 Task: Book a 24-minute live chat session for immediate support, providing real-time assistance for account-related queries, product inquiries, or technical assistance.
Action: Mouse moved to (119, 177)
Screenshot: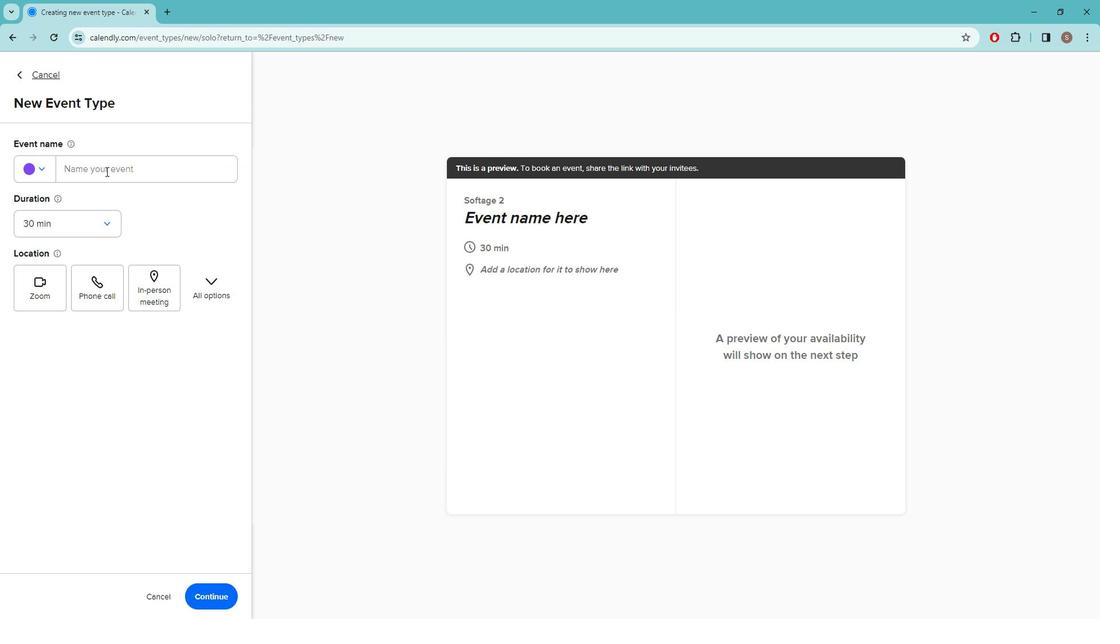 
Action: Mouse pressed left at (119, 177)
Screenshot: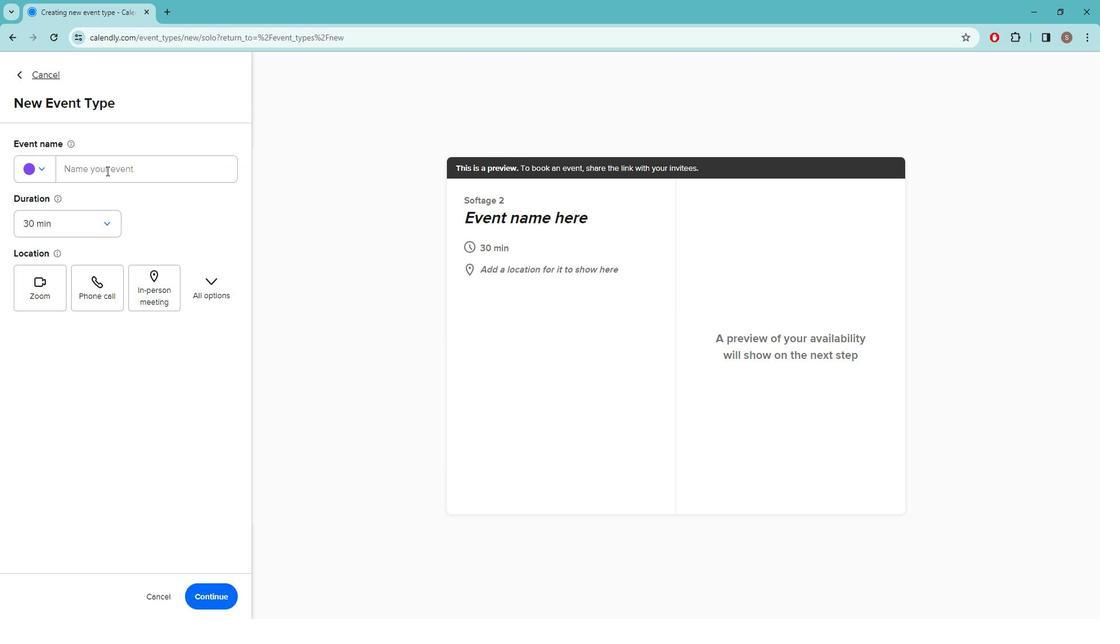 
Action: Key pressed i<Key.caps_lock>MMEDIATE<Key.space><Key.caps_lock>s<Key.caps_lock>UPPORT<Key.space><Key.caps_lock>l<Key.caps_lock>IVE<Key.space><Key.caps_lock>c<Key.caps_lock>HAT<Key.space>
Screenshot: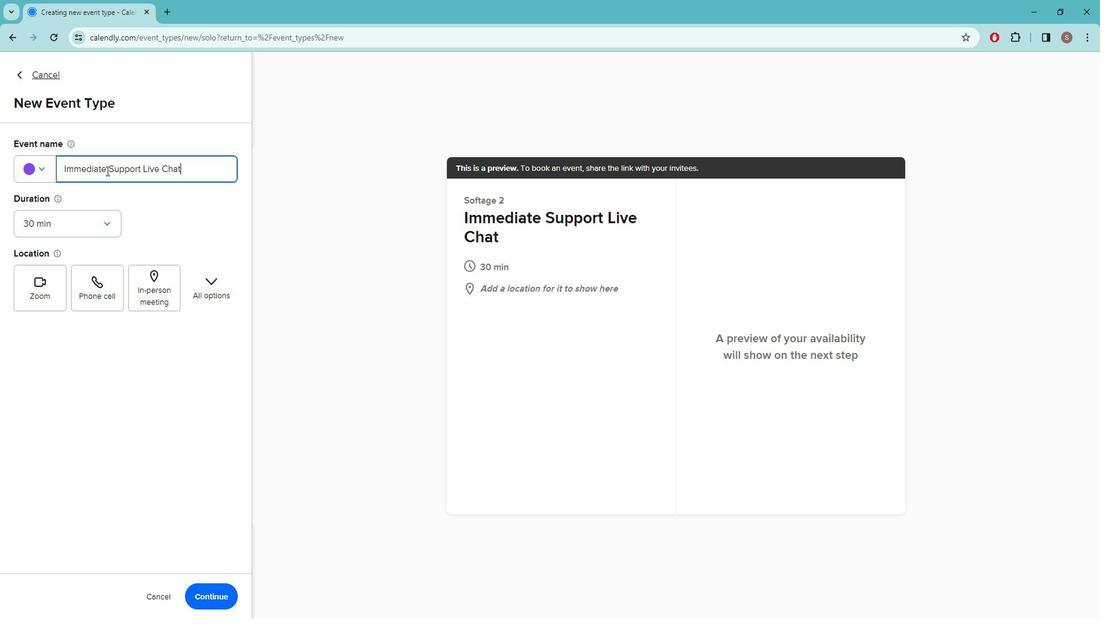 
Action: Mouse moved to (88, 233)
Screenshot: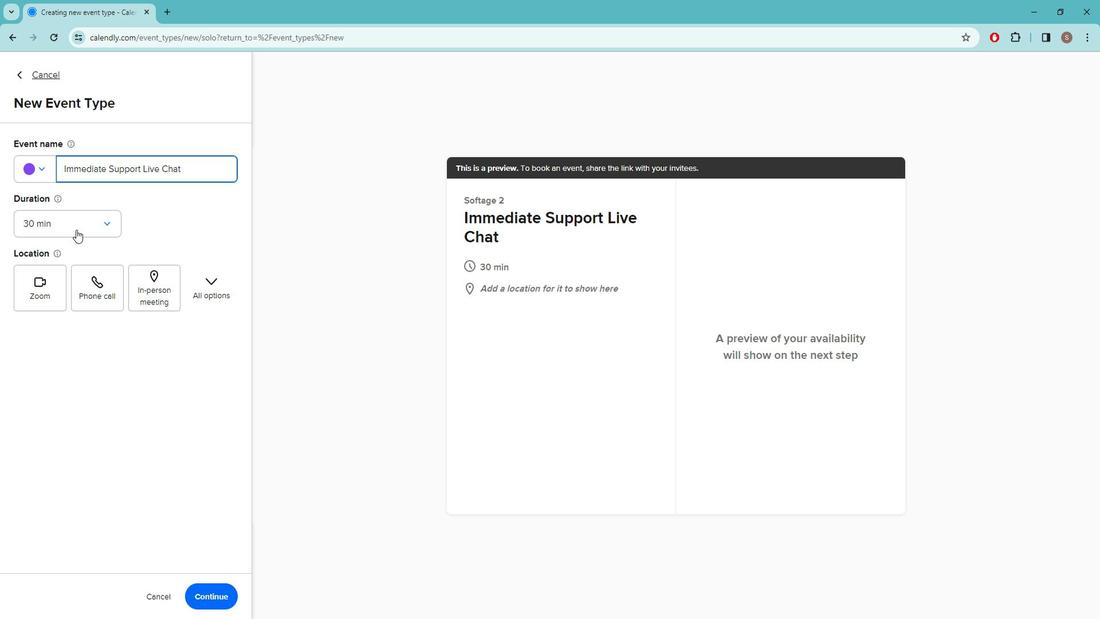 
Action: Mouse pressed left at (88, 233)
Screenshot: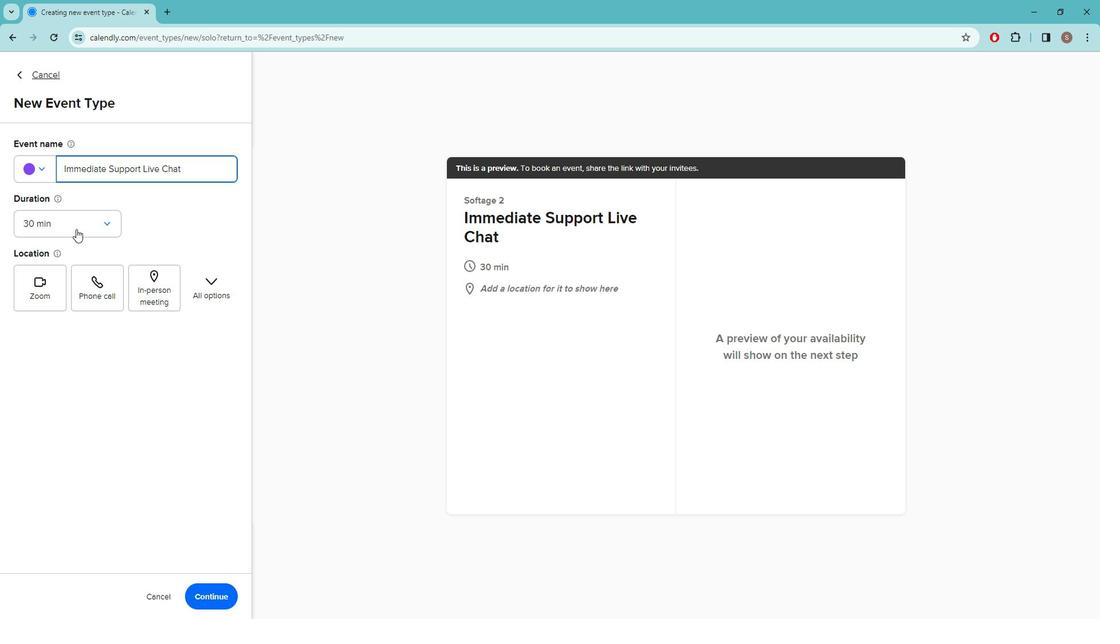 
Action: Mouse moved to (76, 345)
Screenshot: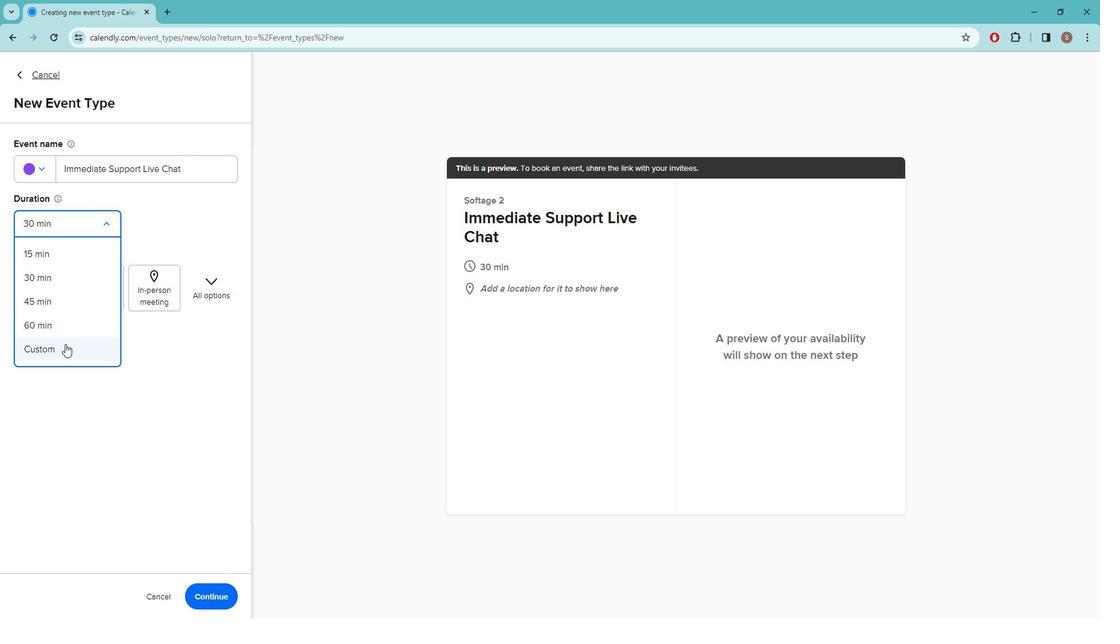 
Action: Mouse pressed left at (76, 345)
Screenshot: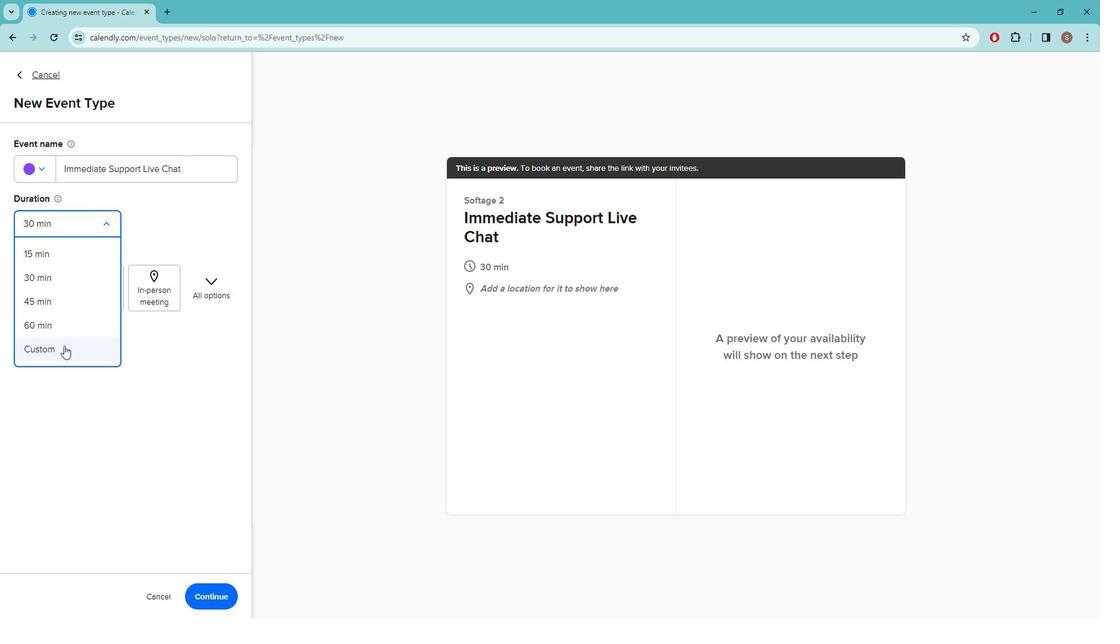 
Action: Key pressed 24
Screenshot: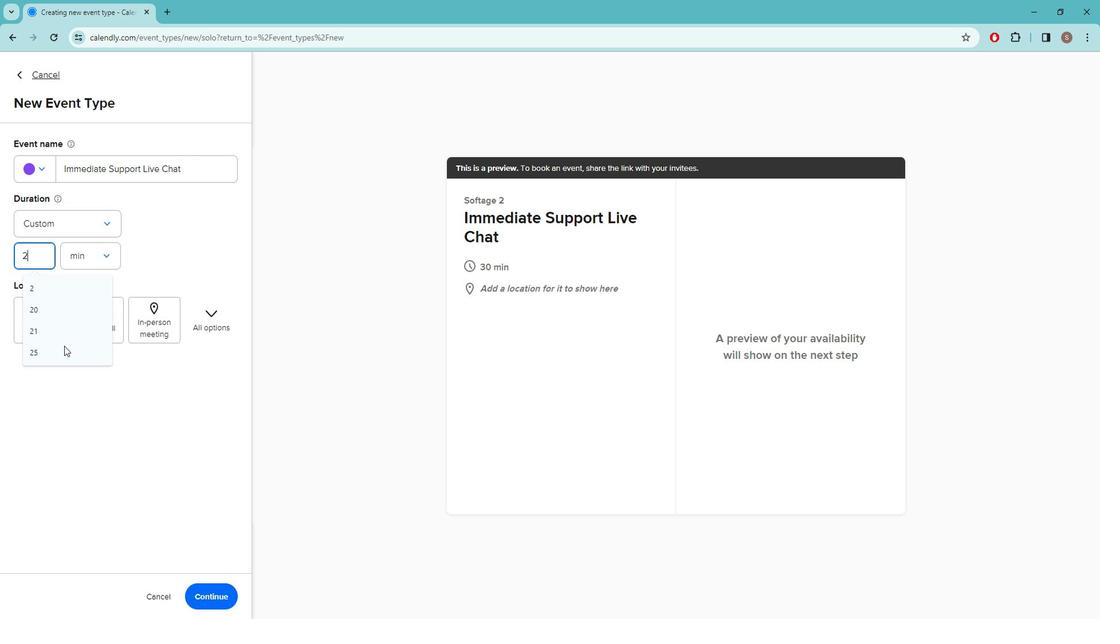 
Action: Mouse moved to (61, 322)
Screenshot: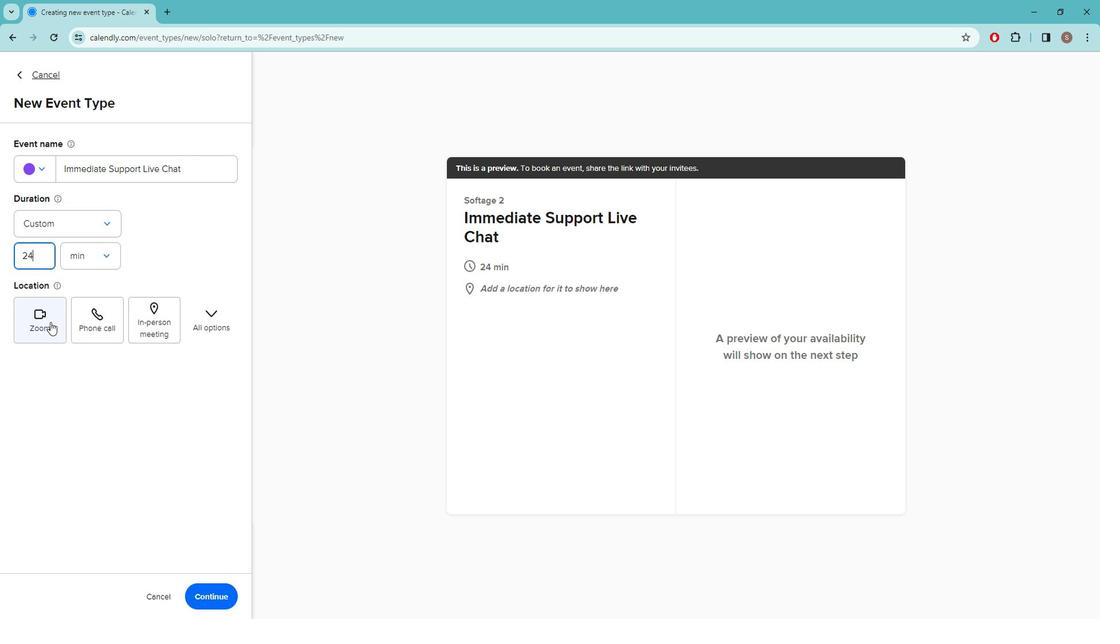 
Action: Mouse pressed left at (61, 322)
Screenshot: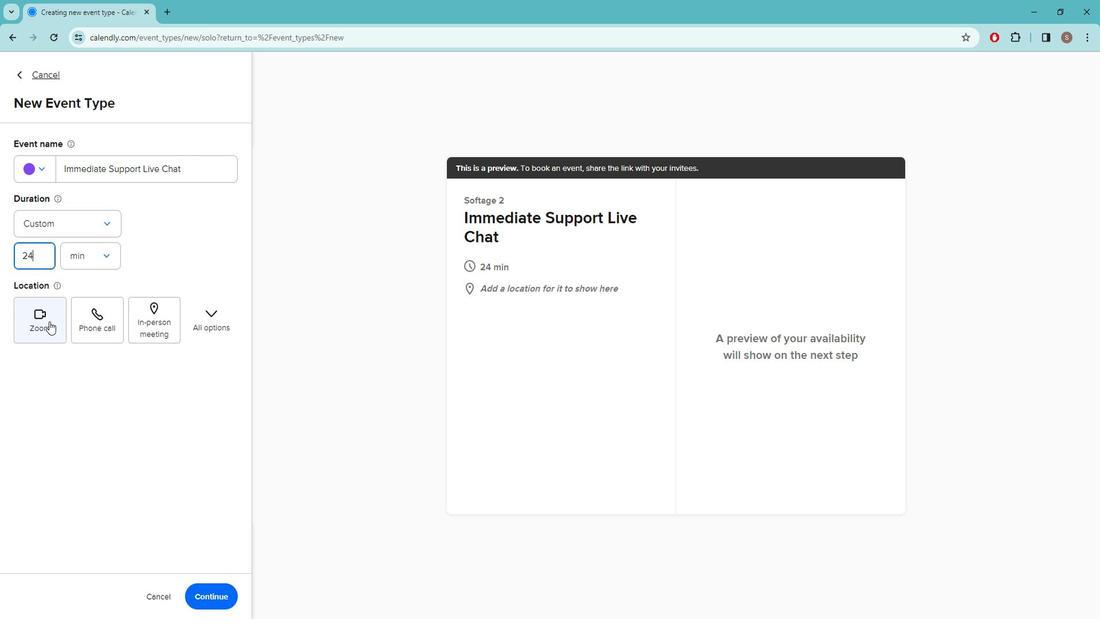 
Action: Mouse moved to (220, 588)
Screenshot: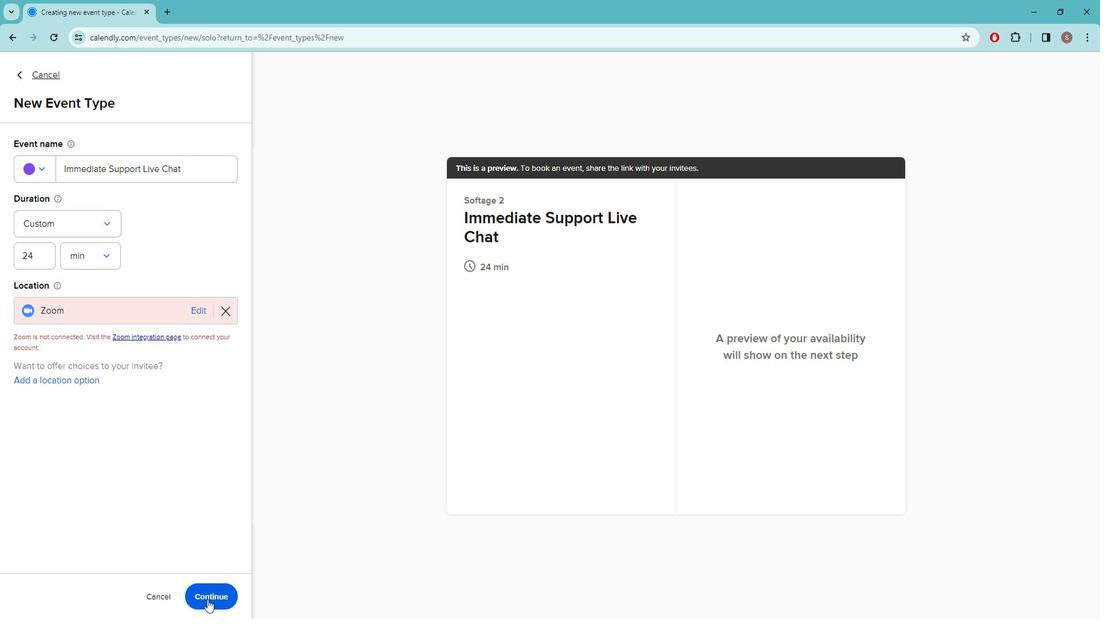 
Action: Mouse pressed left at (220, 588)
Screenshot: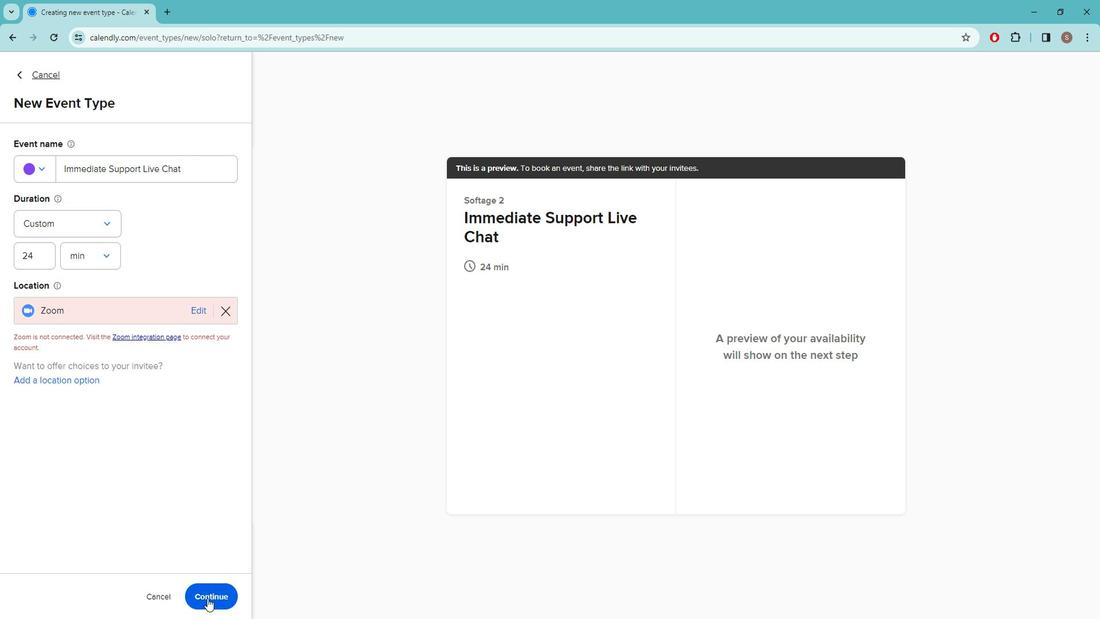
Action: Mouse moved to (154, 188)
Screenshot: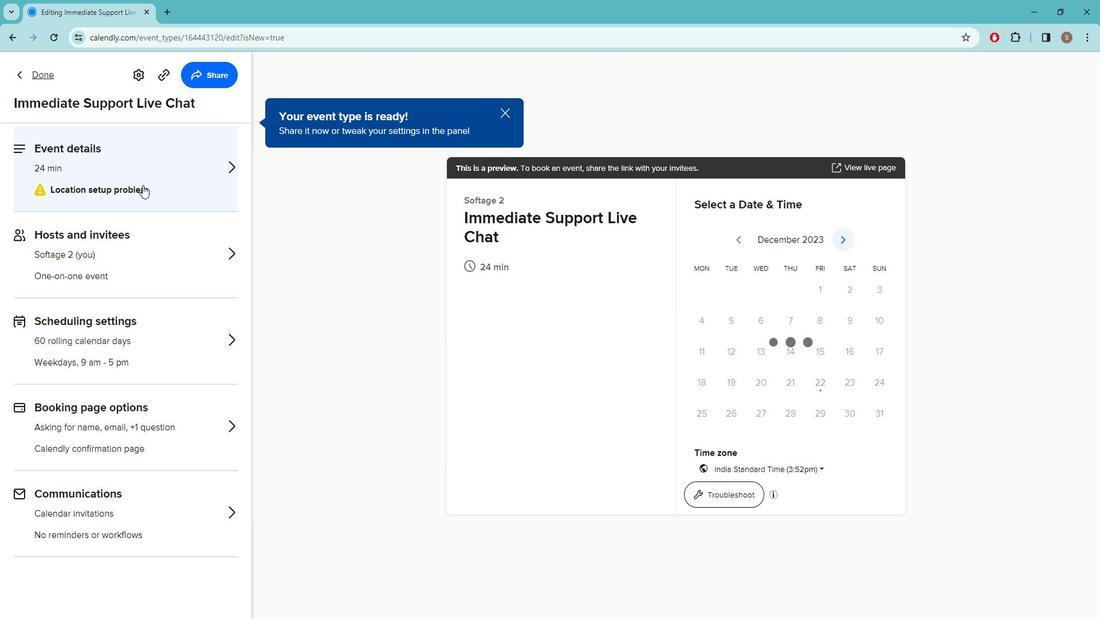 
Action: Mouse pressed left at (154, 188)
Screenshot: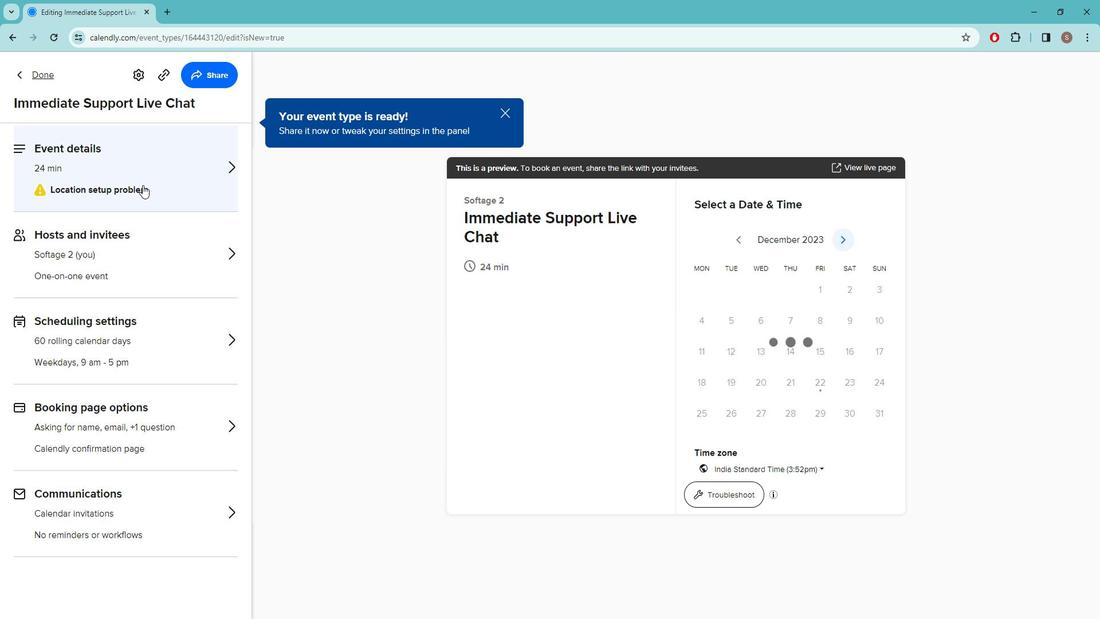 
Action: Mouse moved to (86, 460)
Screenshot: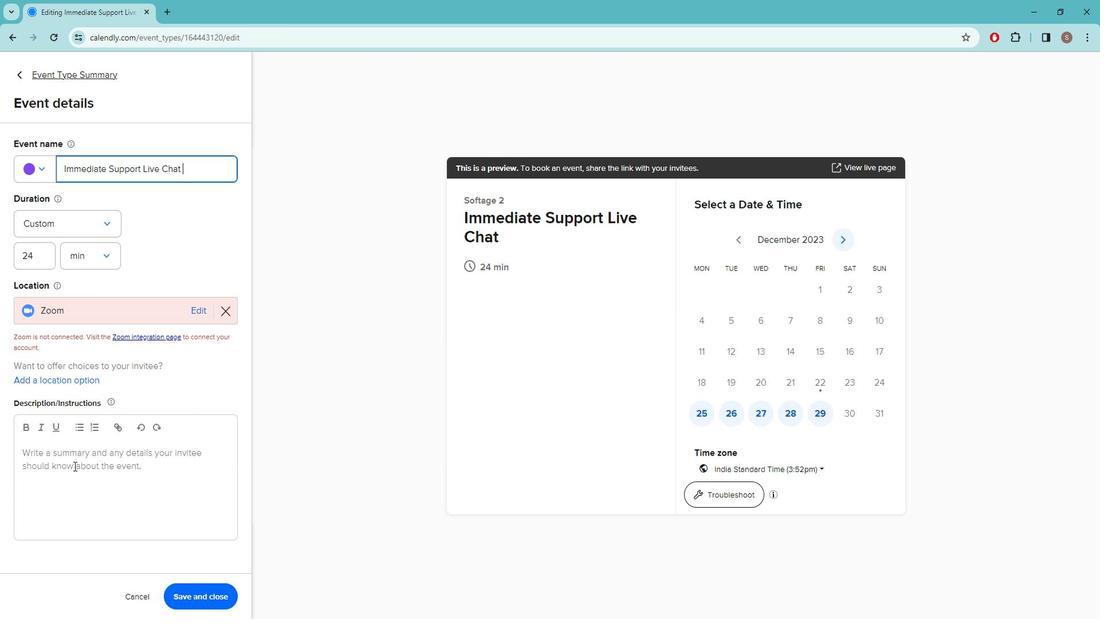 
Action: Mouse pressed left at (86, 460)
Screenshot: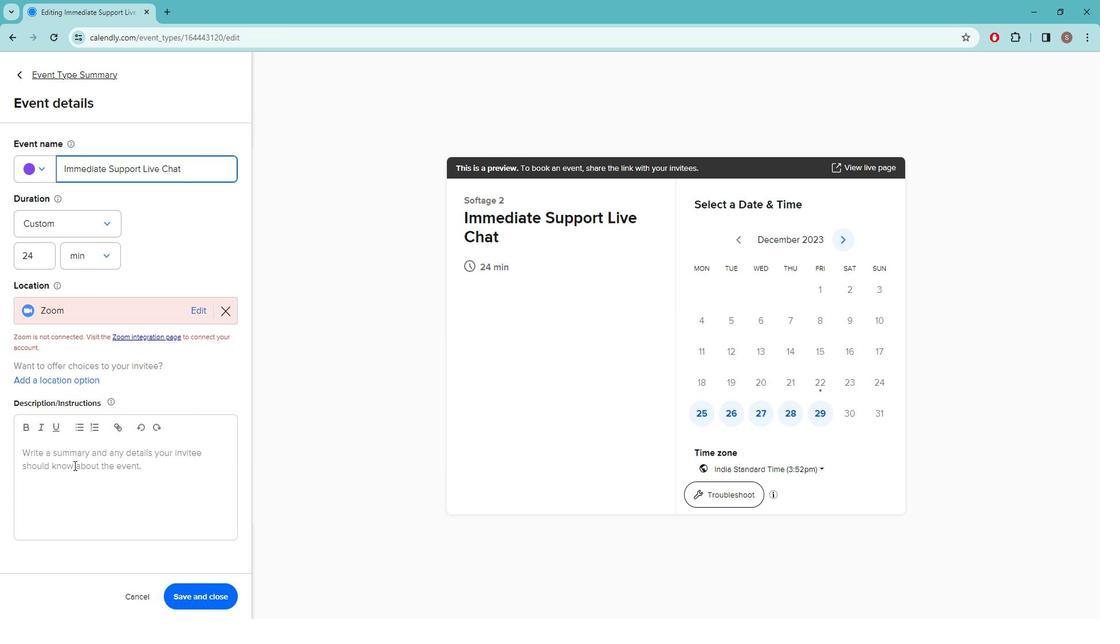 
Action: Key pressed <Key.caps_lock>w<Key.caps_lock>ELCOME<Key.space>TO<Key.space>OUR<Key.space><Key.caps_lock>i<Key.caps_lock>MMEDIATE<Key.space><Key.caps_lock>s<Key.caps_lock>UPPORT<Key.space><Key.caps_lock>l<Key.caps_lock>IVE<Key.space><Key.caps_lock>c<Key.caps_lock>HAT<Key.shift><Key.shift>!<Key.space><Key.caps_lock>t<Key.caps_lock>HIS<Key.space>IS<Key.space>A<Key.space>24-MINUTE<Key.space>SESSION<Key.space>DESIGNED<Key.space>TO<Key.space>PROVIDE<Key.space>REAL<Key.space>TIME<Key.space>ASSISTANCE<Key.space>FOR<Key.space>ANY<Key.space>ACCOUNT-RELATED<Key.space>QUERIES,<Key.space>PRODUCT<Key.space>INQUIRIES,<Key.space>OR<Key.space>TECHNICAL<Key.space>ASSISTANCE<Key.space>YOU<Key.space>MAY<Key.space>NEED.<Key.space>
Screenshot: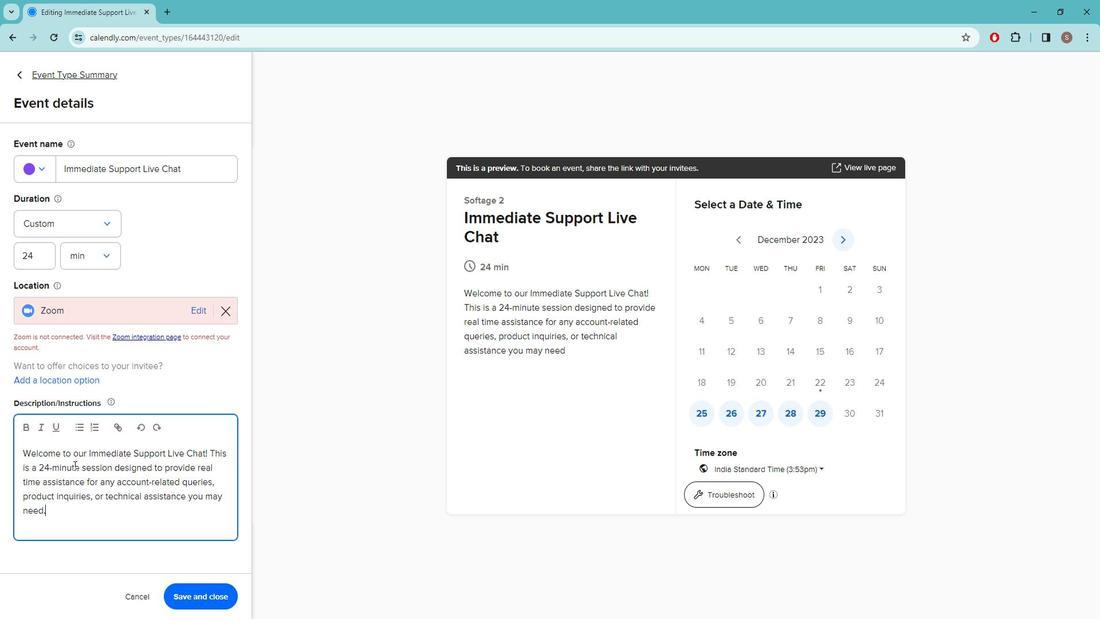 
Action: Mouse moved to (199, 581)
Screenshot: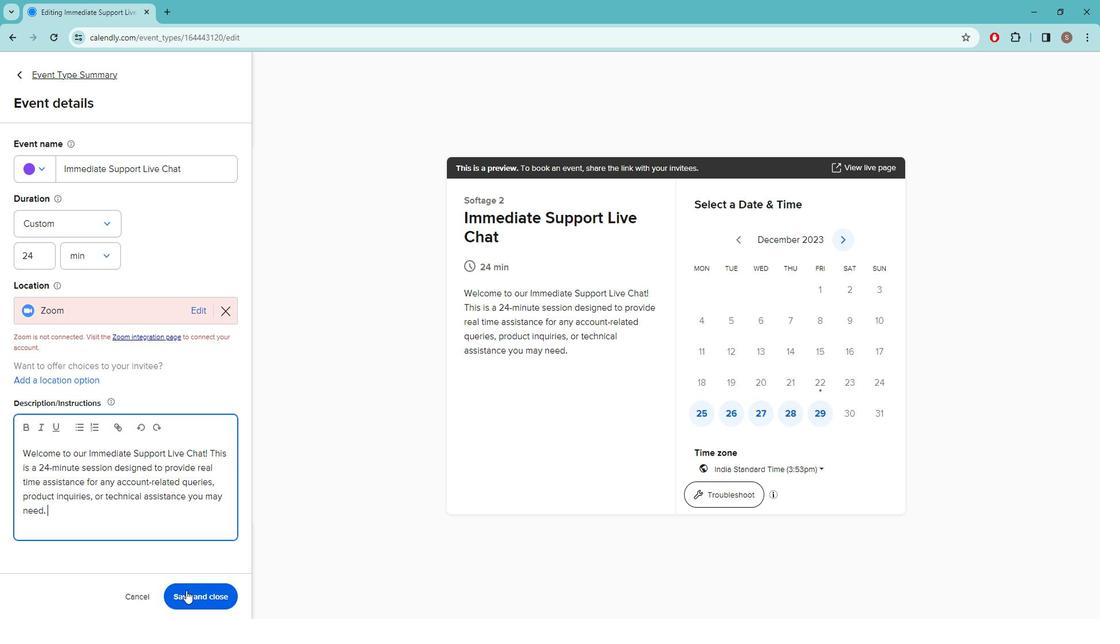 
Action: Mouse pressed left at (199, 581)
Screenshot: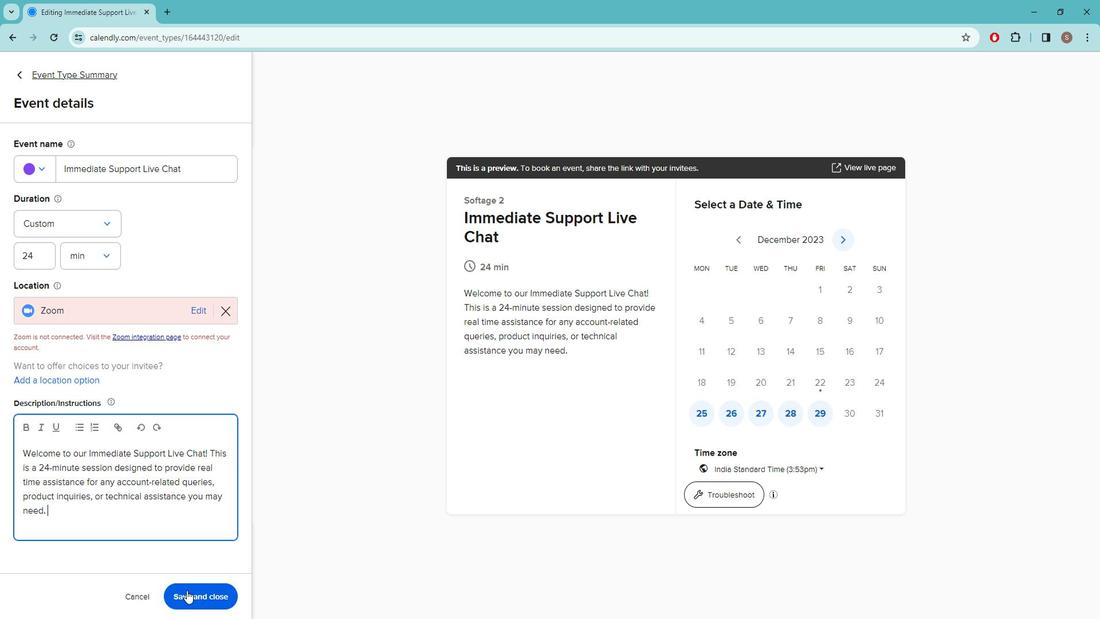 
Action: Mouse moved to (403, 540)
Screenshot: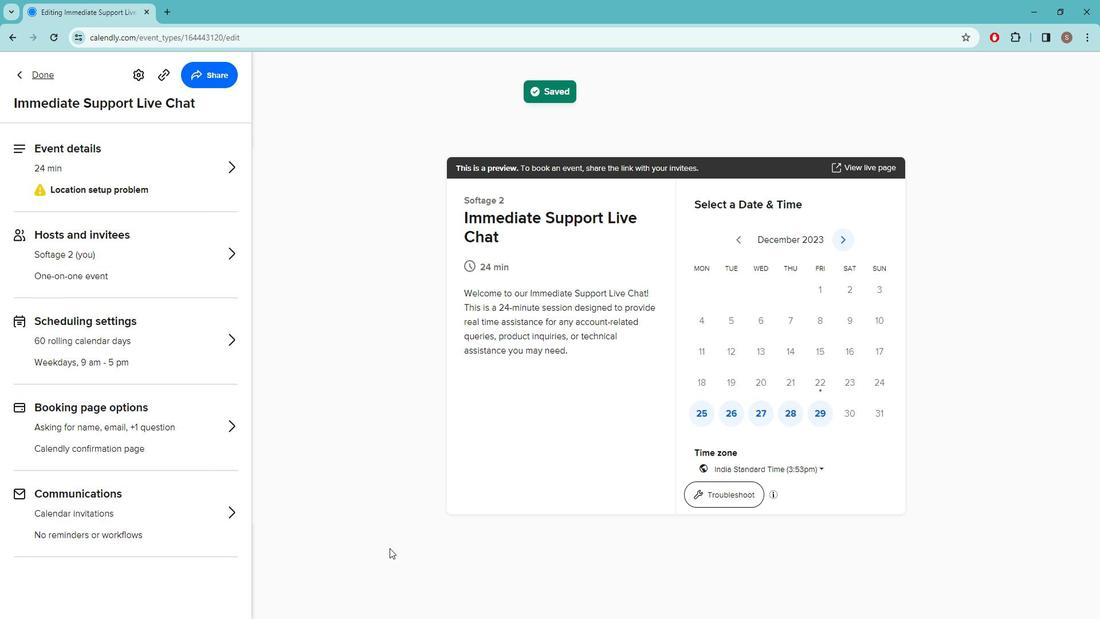 
